 Task: Add Applegate Organic Spinach & Feta Chicken Sausage to the cart.
Action: Mouse moved to (16, 109)
Screenshot: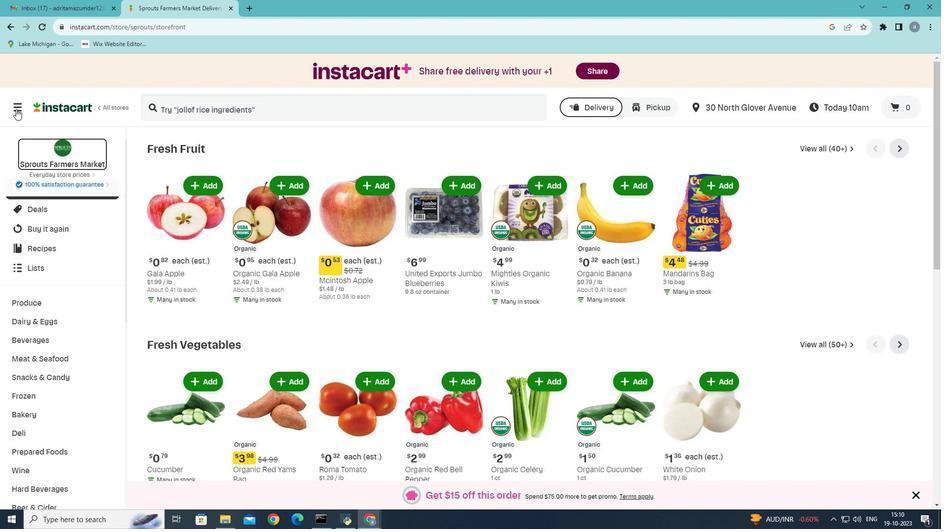 
Action: Mouse pressed left at (16, 109)
Screenshot: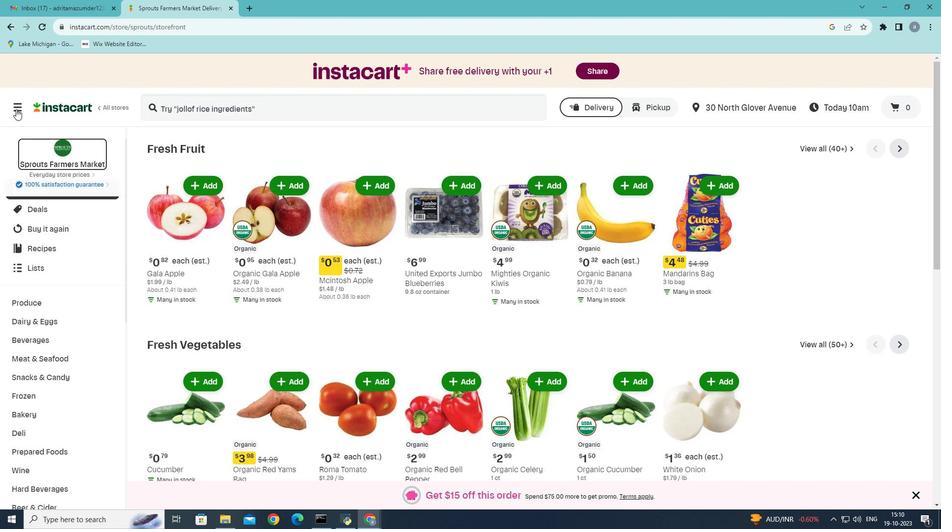
Action: Mouse moved to (40, 283)
Screenshot: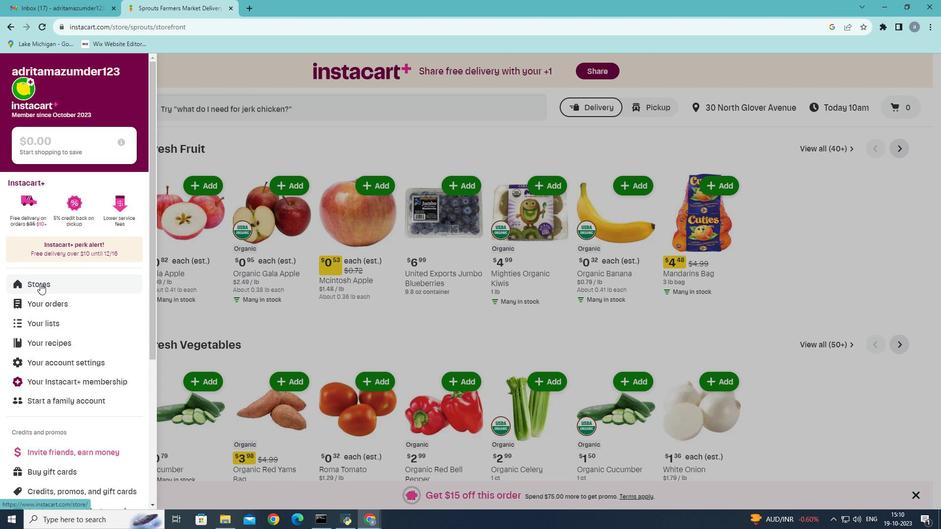 
Action: Mouse pressed left at (40, 283)
Screenshot: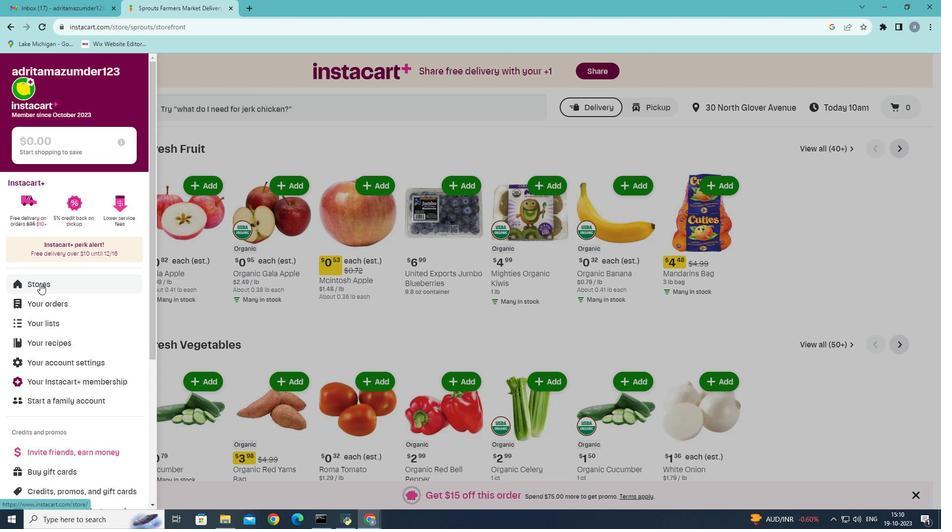 
Action: Mouse moved to (235, 114)
Screenshot: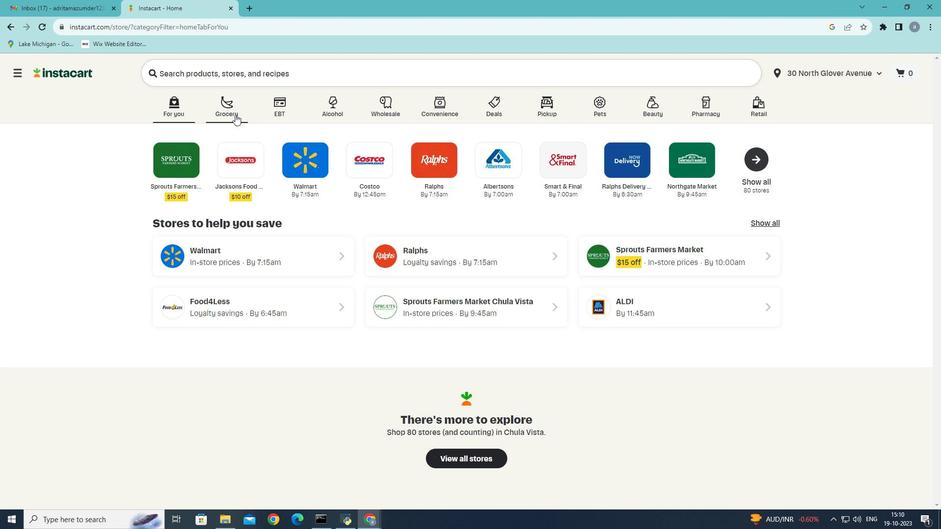 
Action: Mouse pressed left at (235, 114)
Screenshot: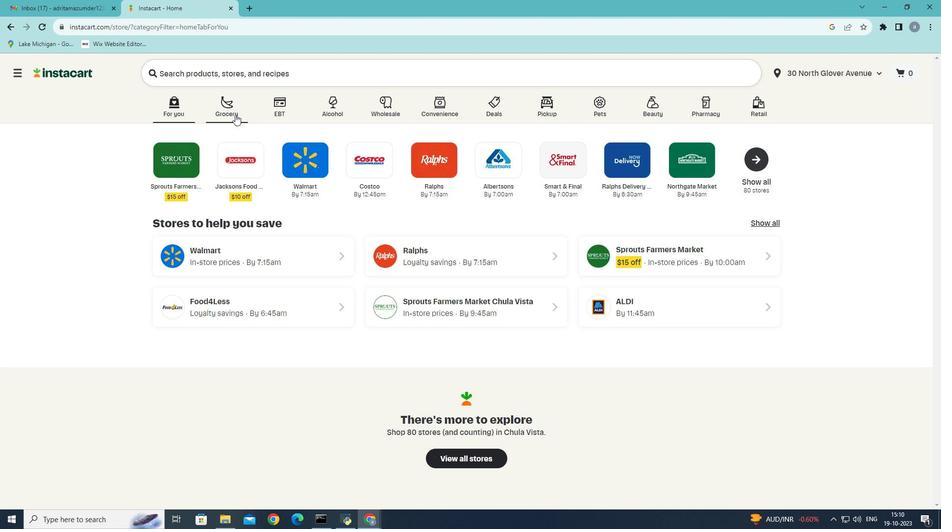 
Action: Mouse moved to (189, 286)
Screenshot: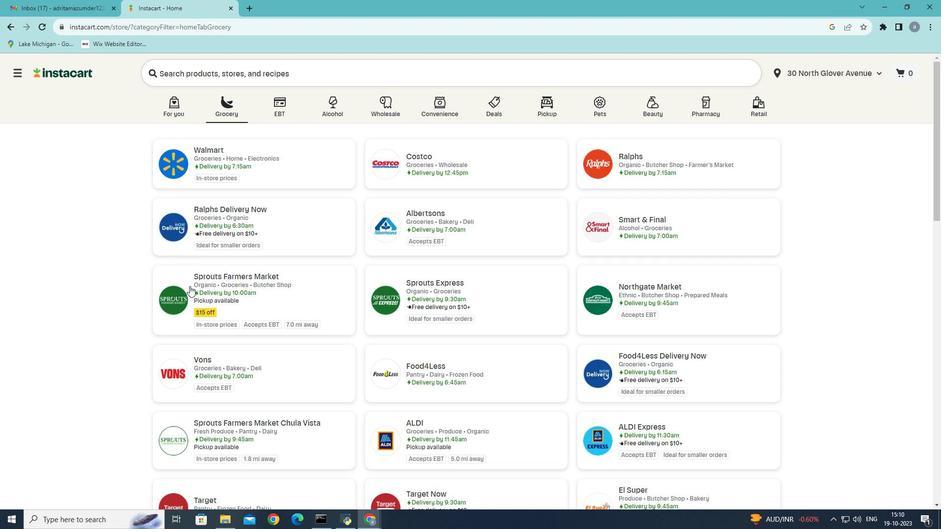 
Action: Mouse pressed left at (189, 286)
Screenshot: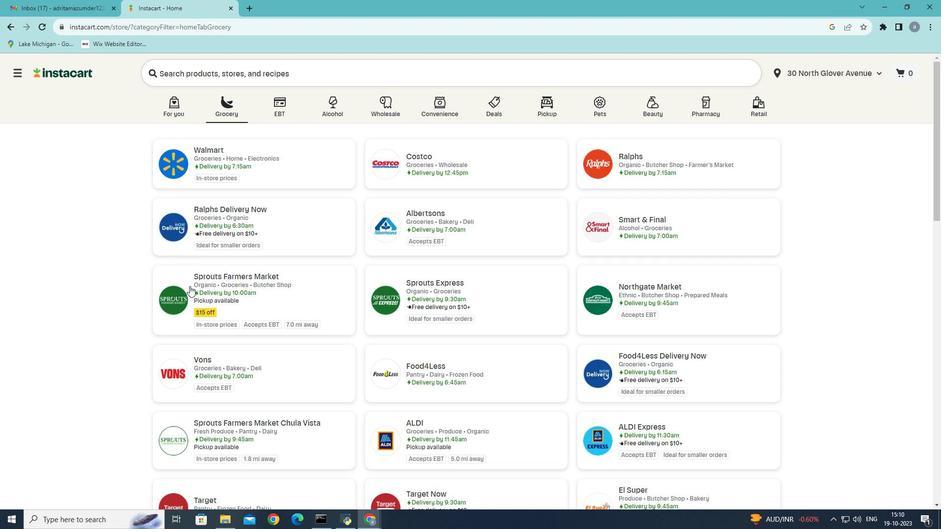 
Action: Mouse moved to (20, 404)
Screenshot: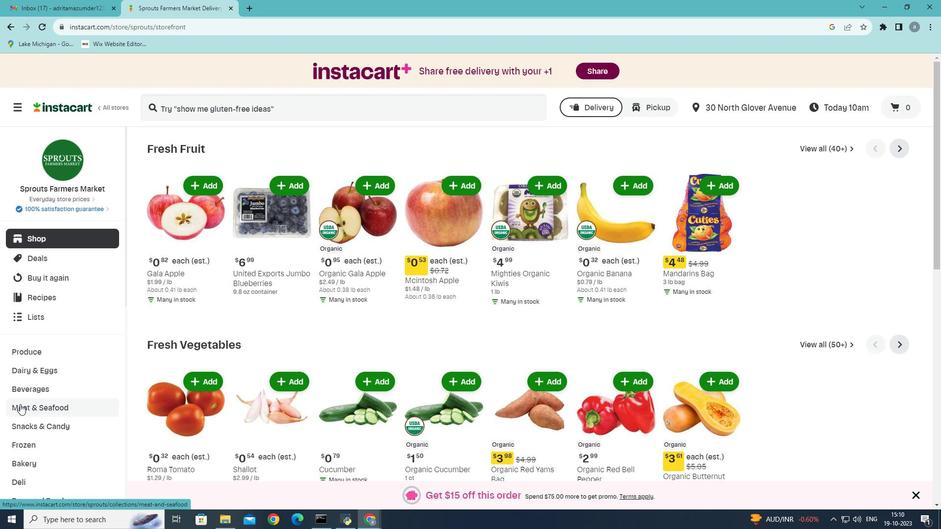 
Action: Mouse pressed left at (20, 404)
Screenshot: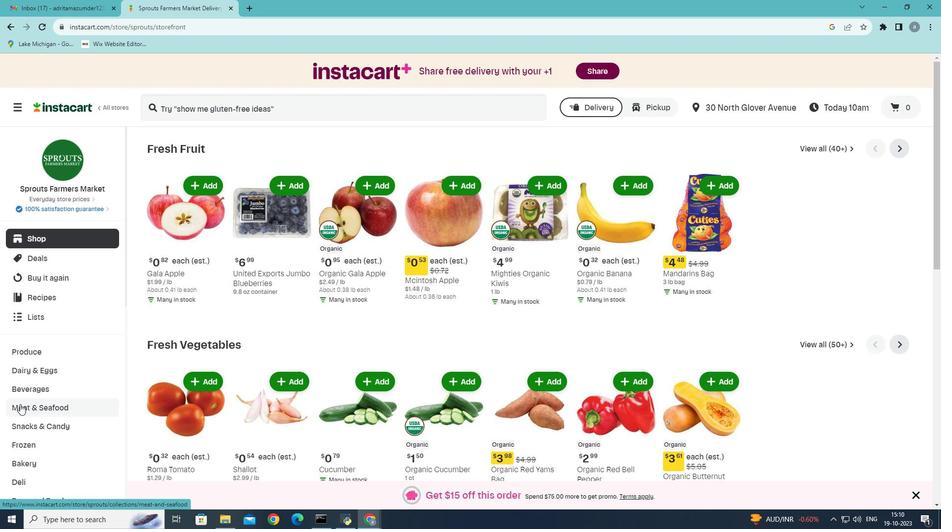 
Action: Mouse moved to (510, 179)
Screenshot: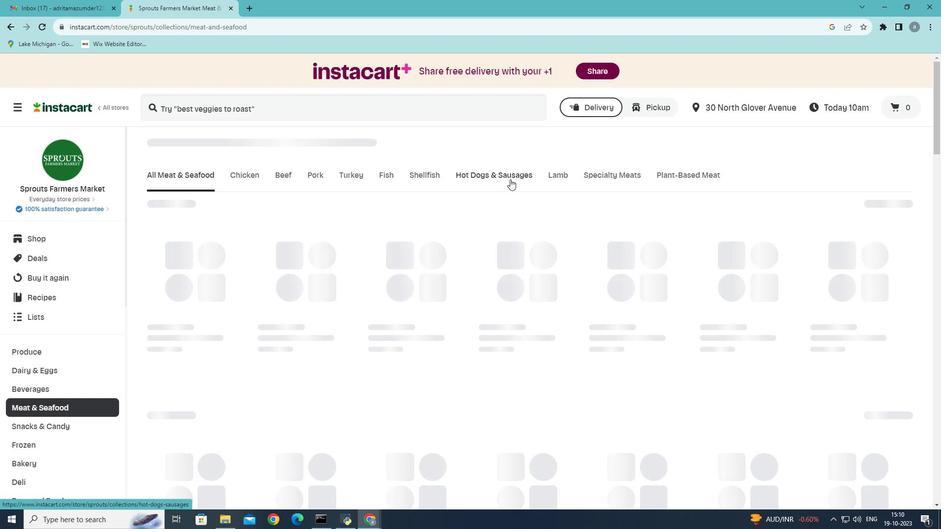 
Action: Mouse pressed left at (510, 179)
Screenshot: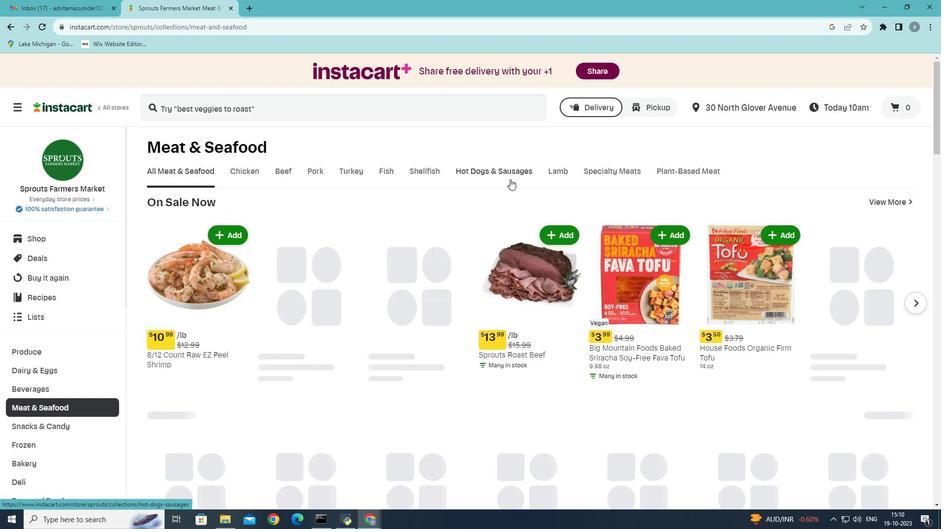 
Action: Mouse moved to (631, 320)
Screenshot: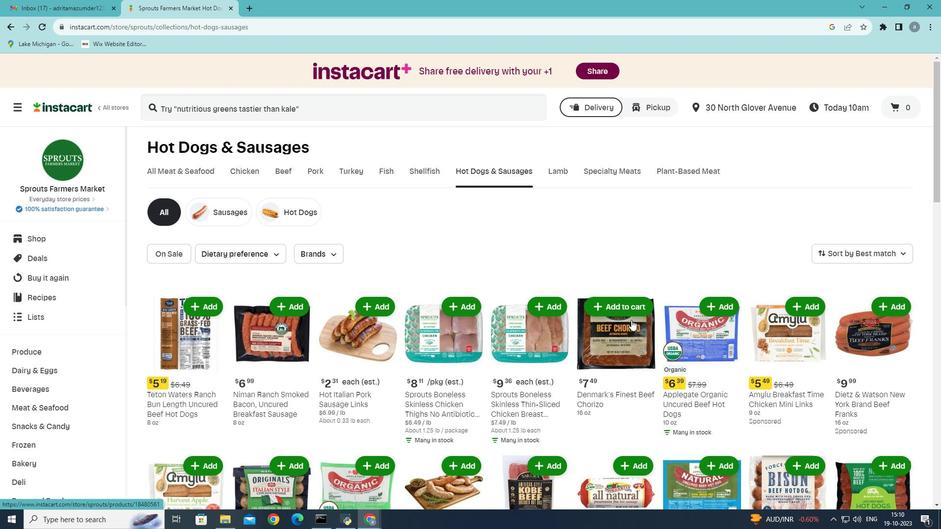 
Action: Mouse scrolled (631, 319) with delta (0, 0)
Screenshot: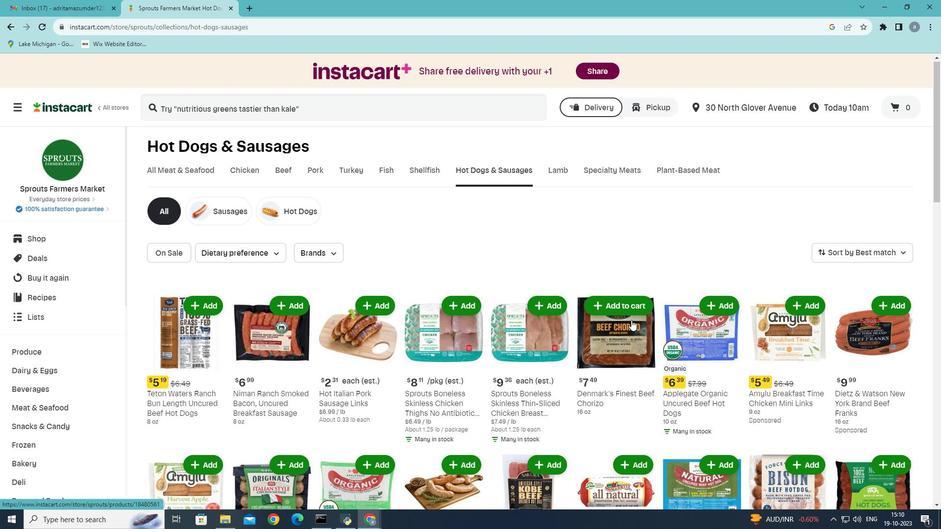 
Action: Mouse scrolled (631, 319) with delta (0, 0)
Screenshot: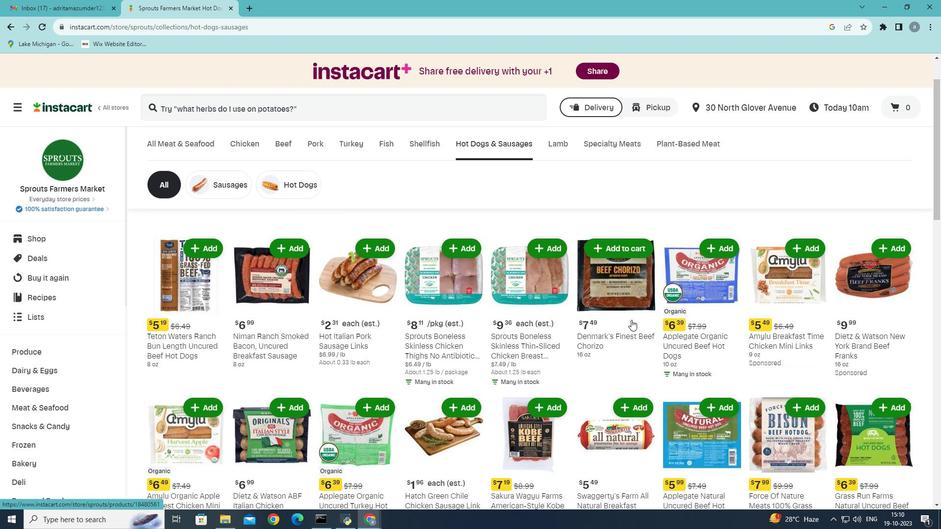 
Action: Mouse scrolled (631, 319) with delta (0, 0)
Screenshot: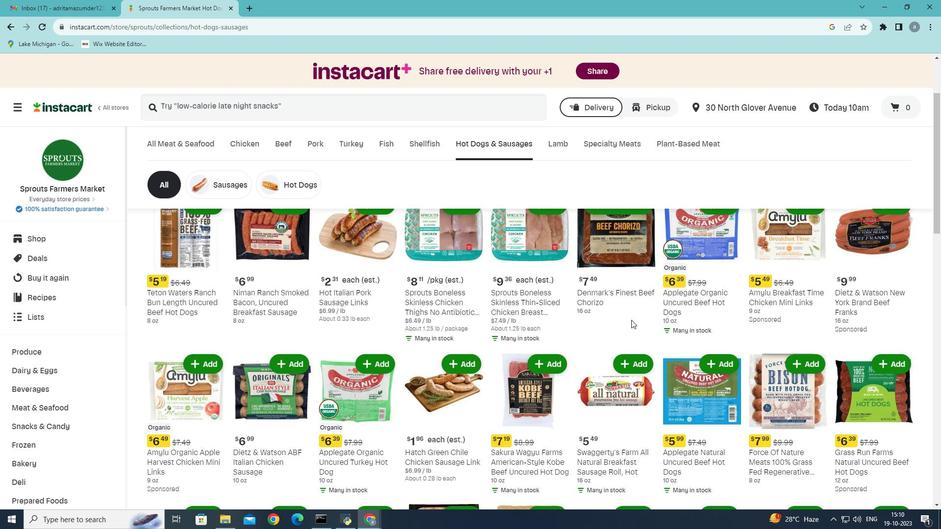 
Action: Mouse scrolled (631, 319) with delta (0, 0)
Screenshot: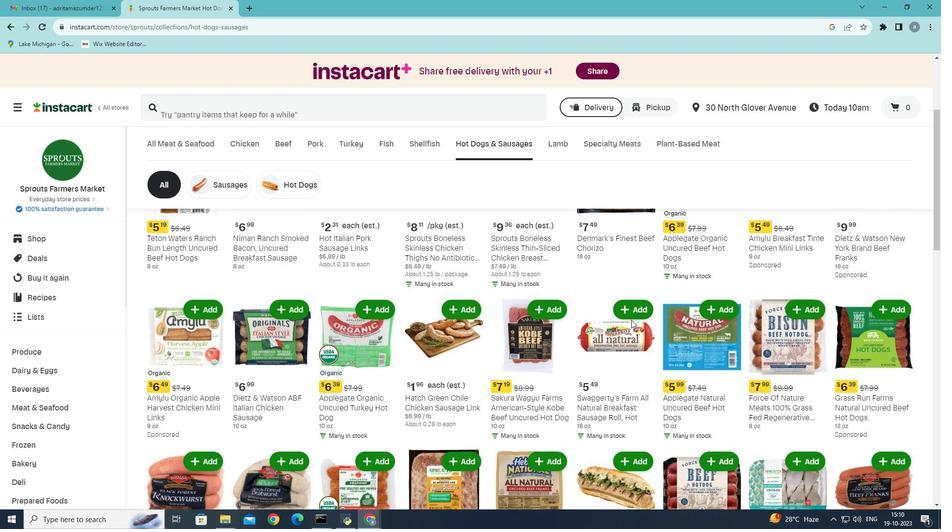 
Action: Mouse scrolled (631, 319) with delta (0, 0)
Screenshot: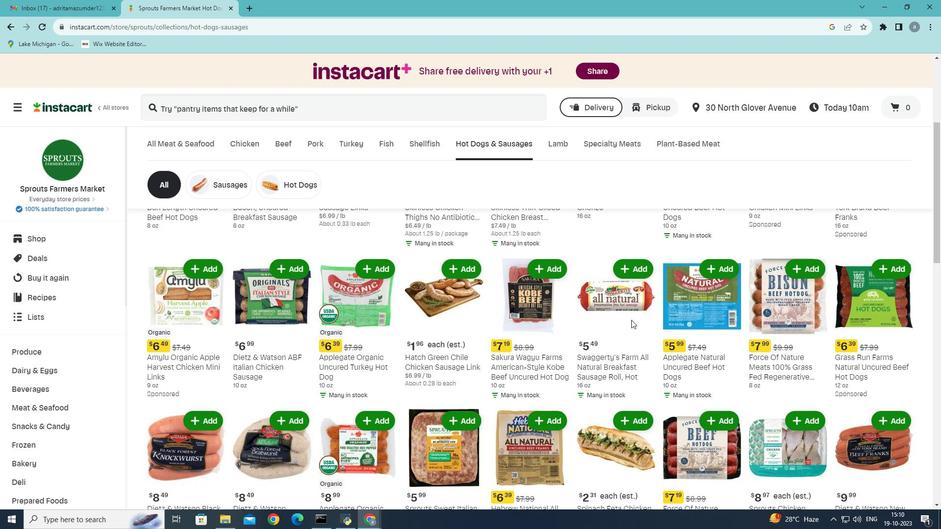 
Action: Mouse moved to (599, 357)
Screenshot: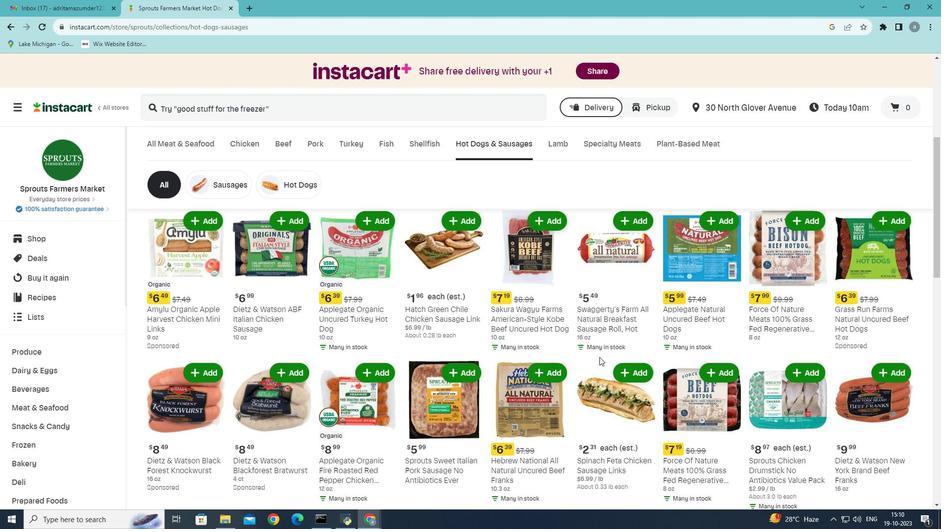 
Action: Mouse scrolled (599, 356) with delta (0, 0)
Screenshot: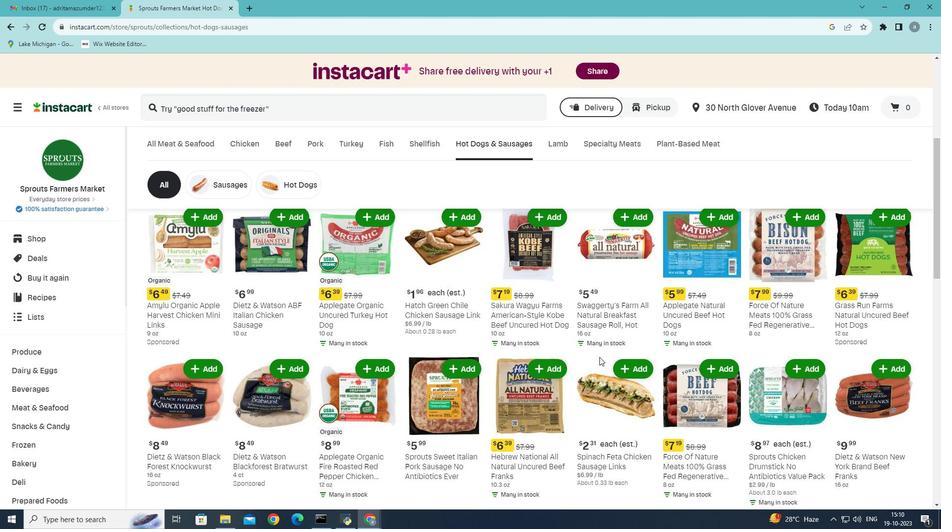 
Action: Mouse scrolled (599, 356) with delta (0, 0)
Screenshot: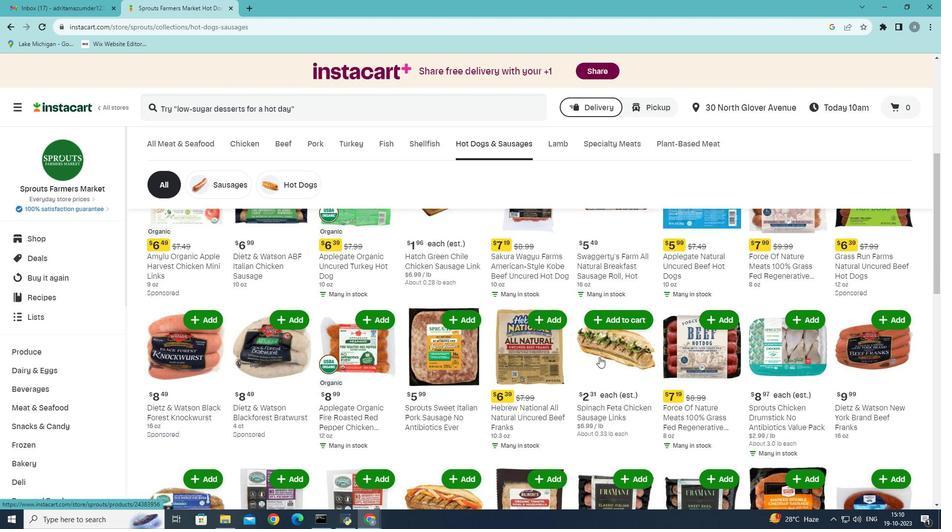 
Action: Mouse moved to (600, 357)
Screenshot: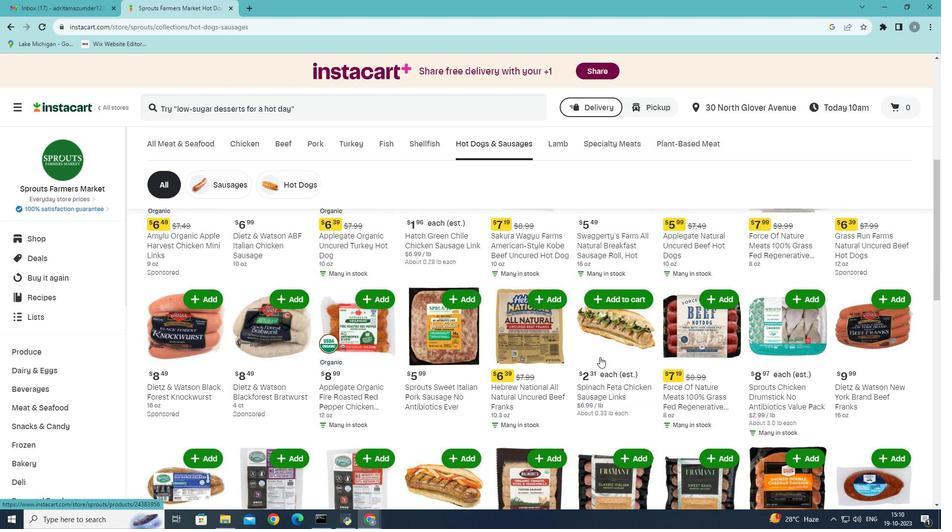 
Action: Mouse scrolled (600, 356) with delta (0, 0)
Screenshot: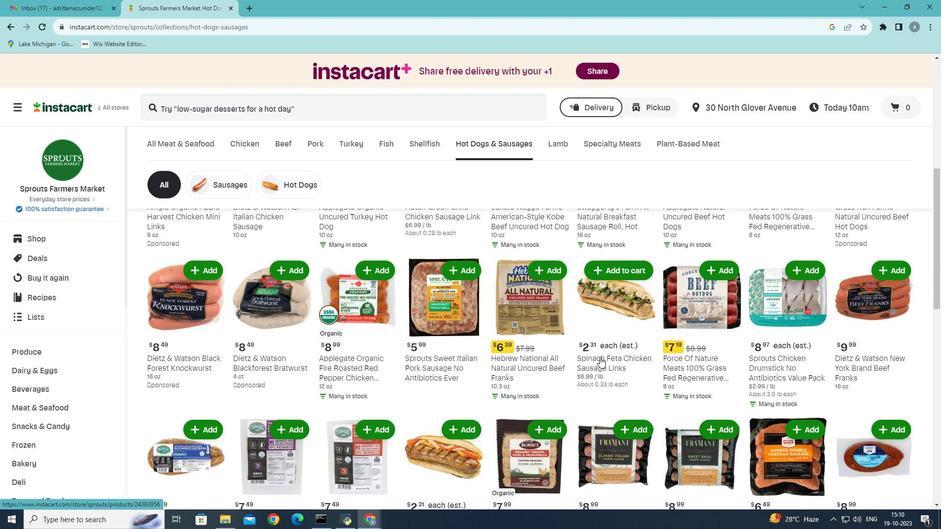 
Action: Mouse moved to (601, 352)
Screenshot: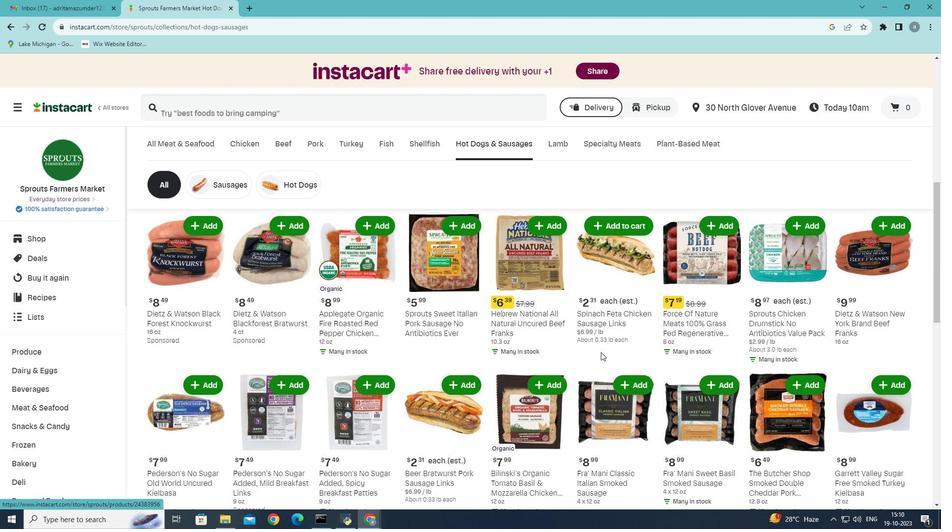 
Action: Mouse scrolled (601, 352) with delta (0, 0)
Screenshot: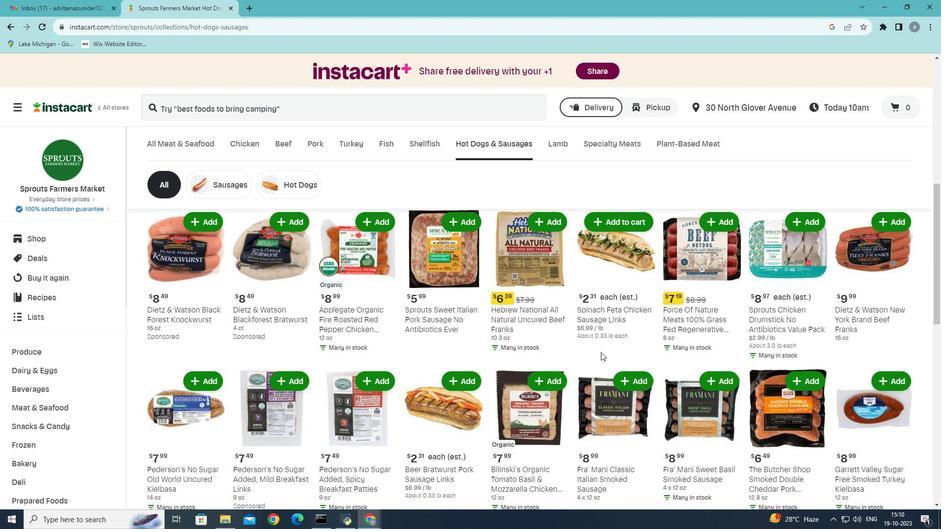 
Action: Mouse scrolled (601, 352) with delta (0, 0)
Screenshot: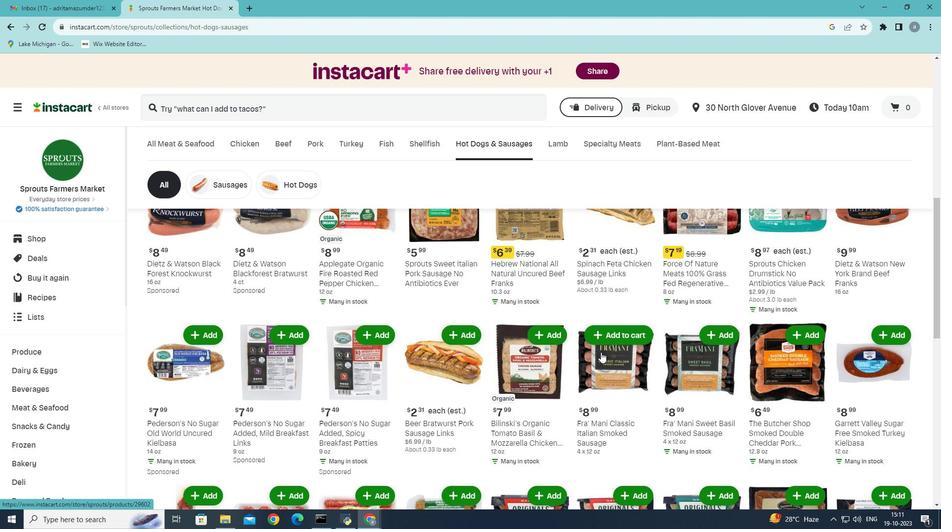 
Action: Mouse scrolled (601, 352) with delta (0, 0)
Screenshot: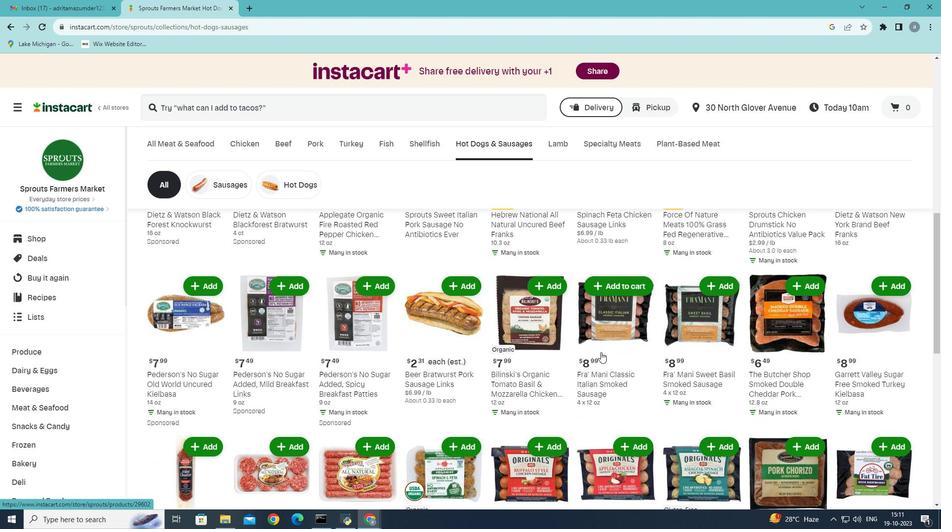
Action: Mouse scrolled (601, 352) with delta (0, 0)
Screenshot: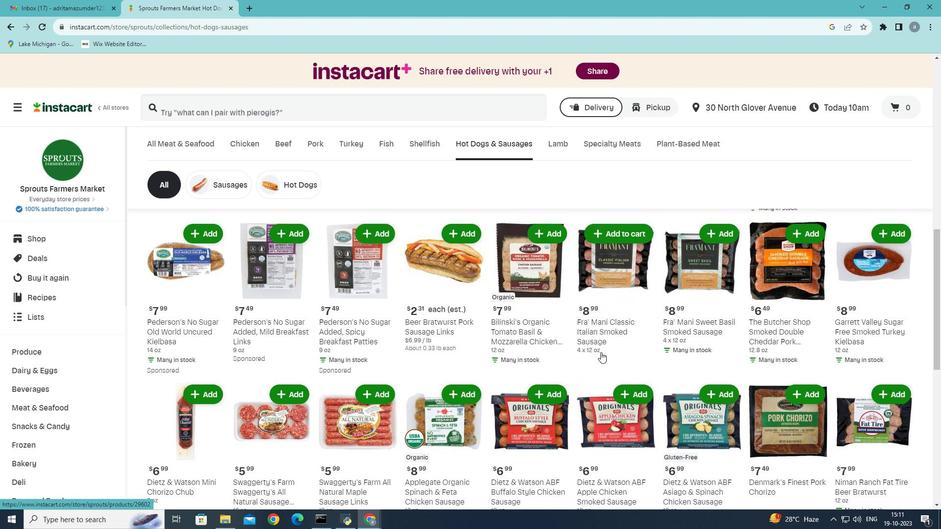 
Action: Mouse moved to (461, 351)
Screenshot: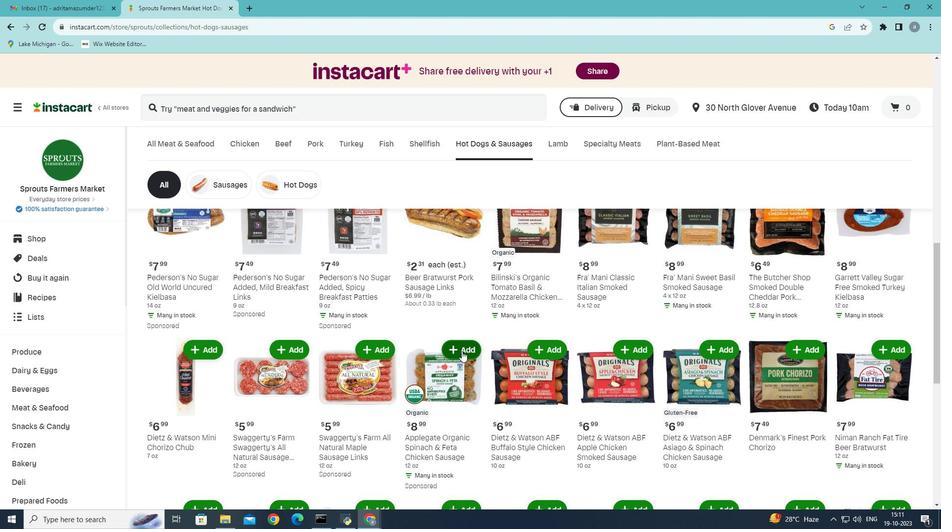 
Action: Mouse pressed left at (461, 351)
Screenshot: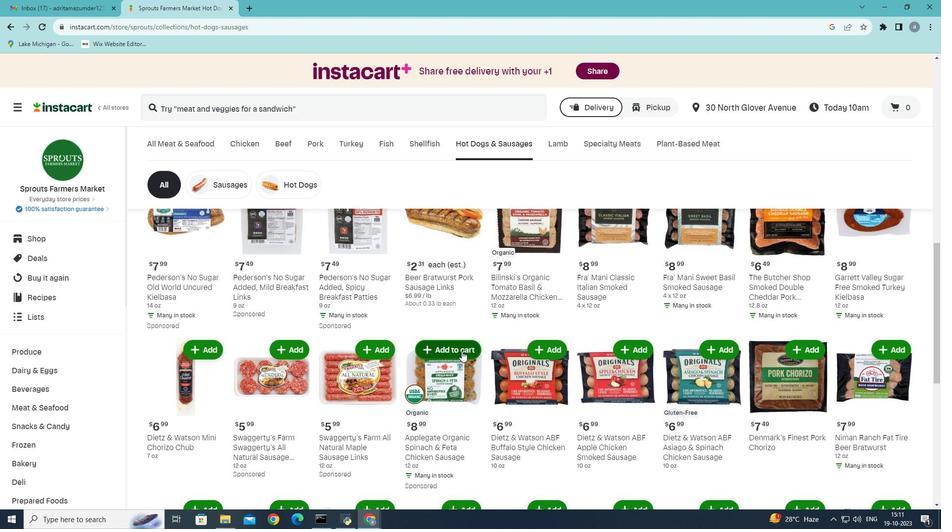 
Action: Mouse moved to (156, 236)
Screenshot: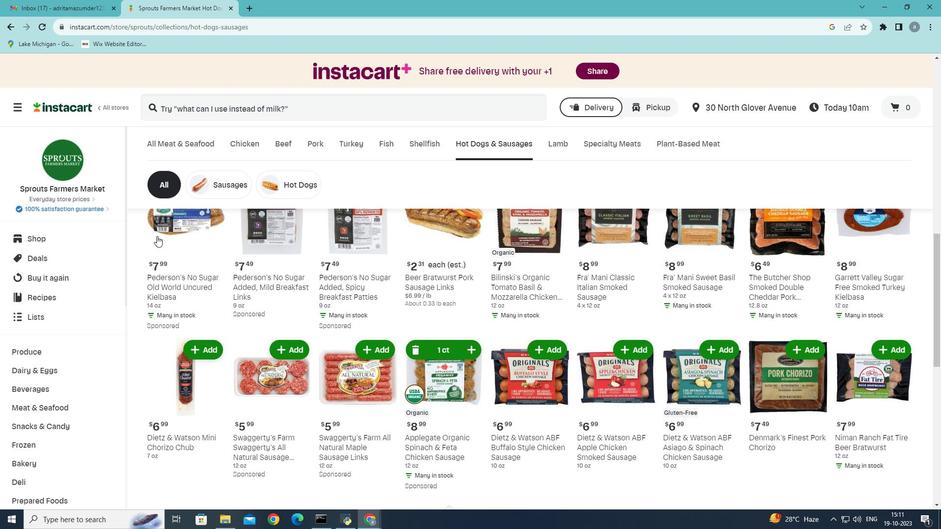 
